 Task: Search for emails from a specific sender in your mailbox.
Action: Mouse moved to (267, 10)
Screenshot: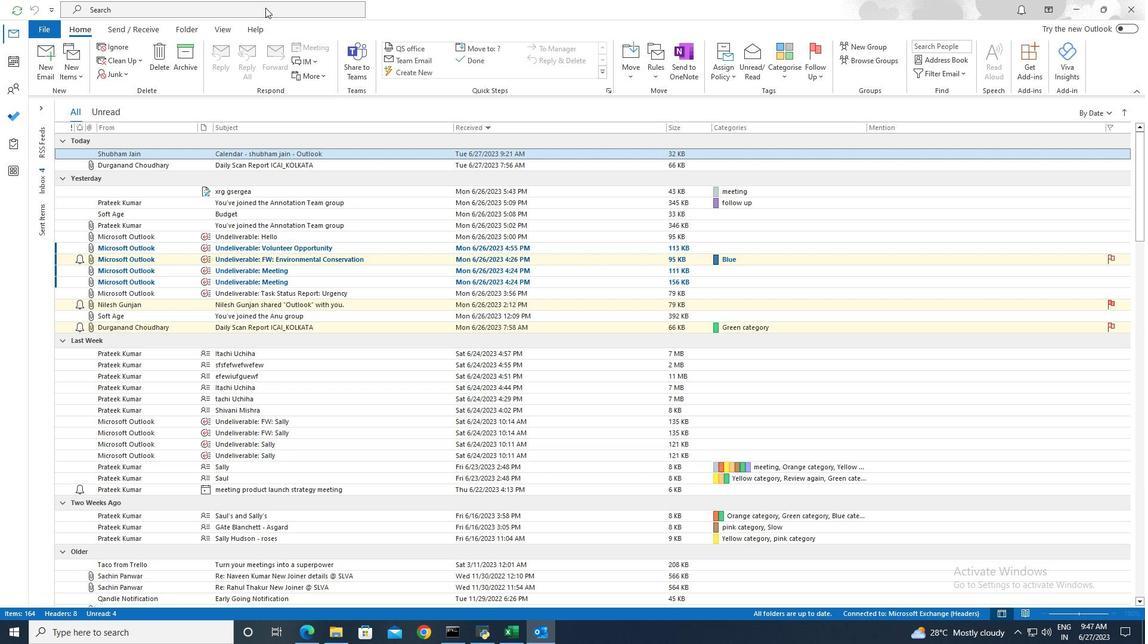 
Action: Mouse pressed left at (267, 10)
Screenshot: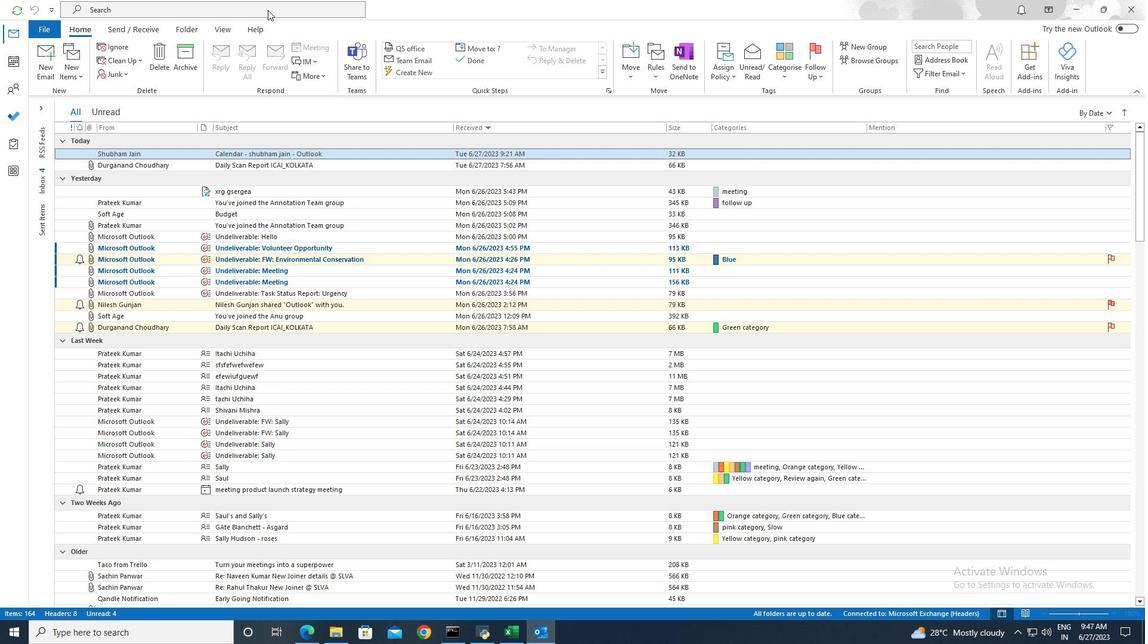 
Action: Mouse moved to (403, 12)
Screenshot: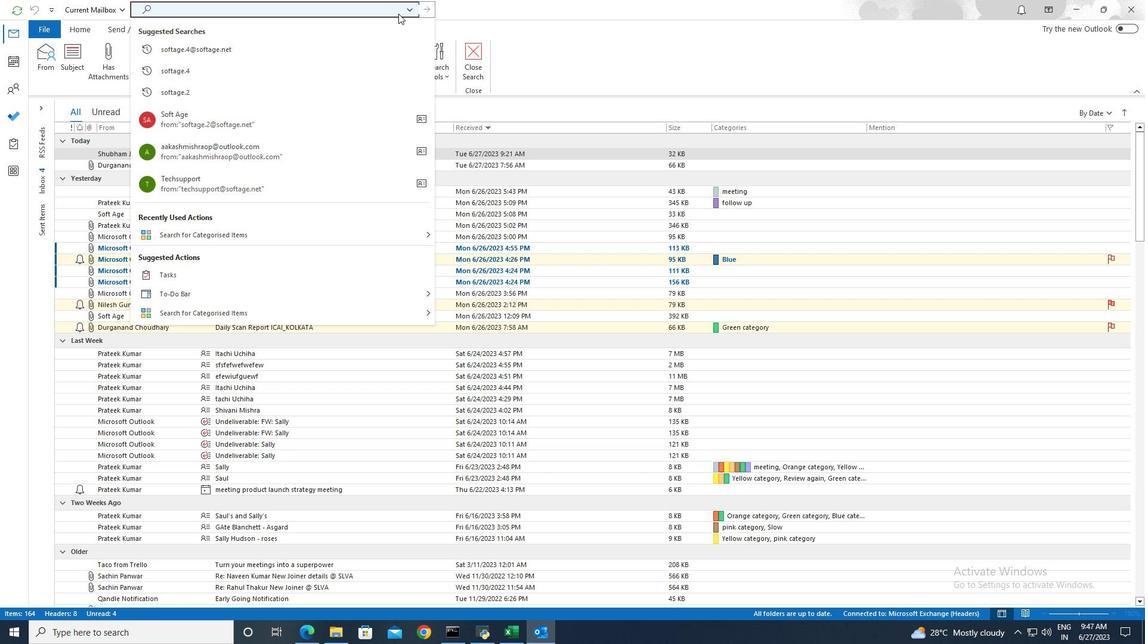 
Action: Mouse pressed left at (403, 12)
Screenshot: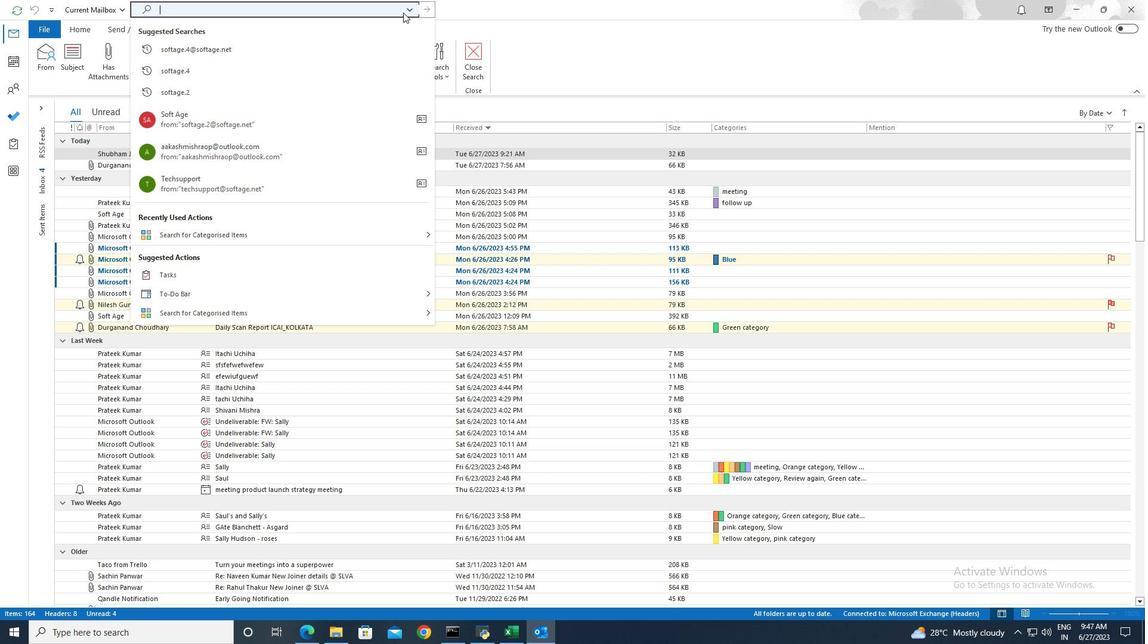 
Action: Mouse moved to (408, 11)
Screenshot: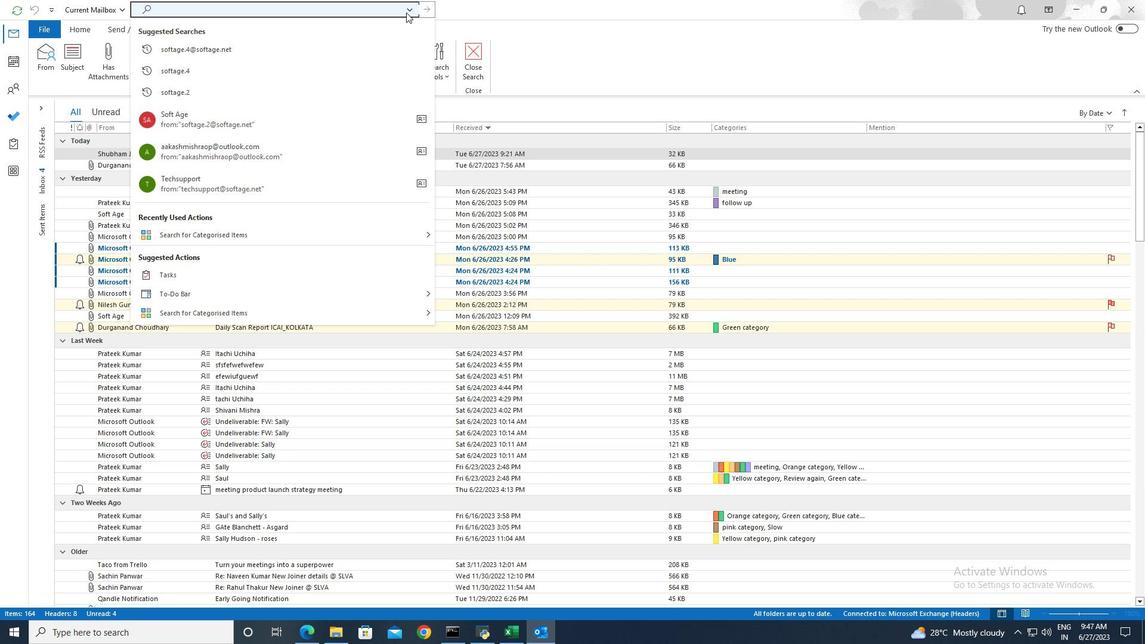 
Action: Mouse pressed left at (408, 11)
Screenshot: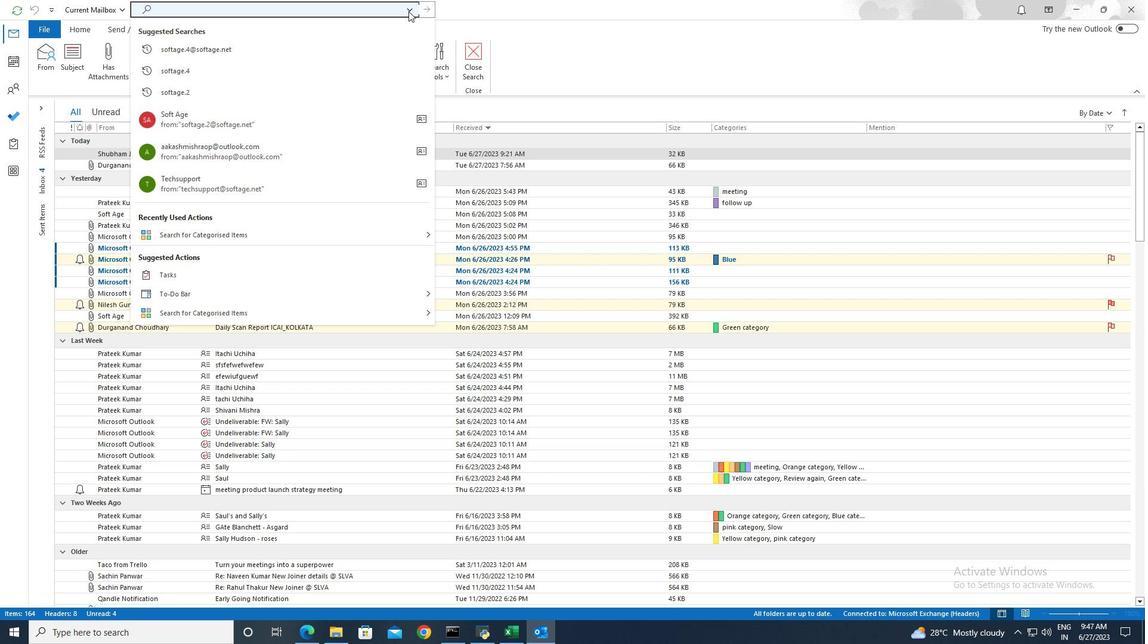 
Action: Mouse moved to (229, 268)
Screenshot: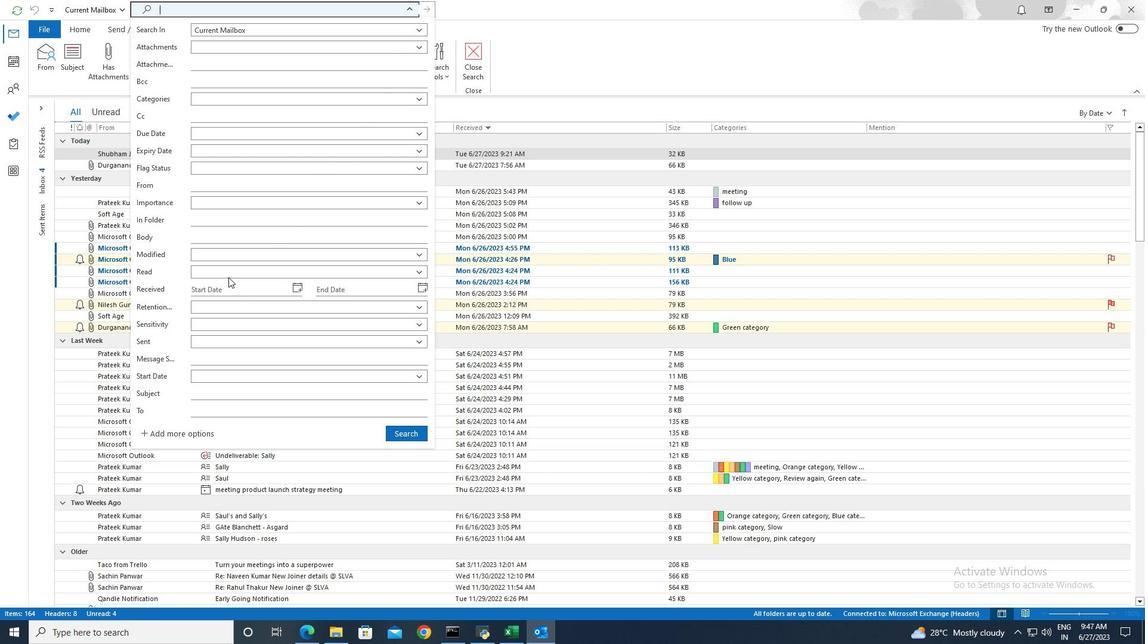 
Action: Mouse pressed left at (229, 268)
Screenshot: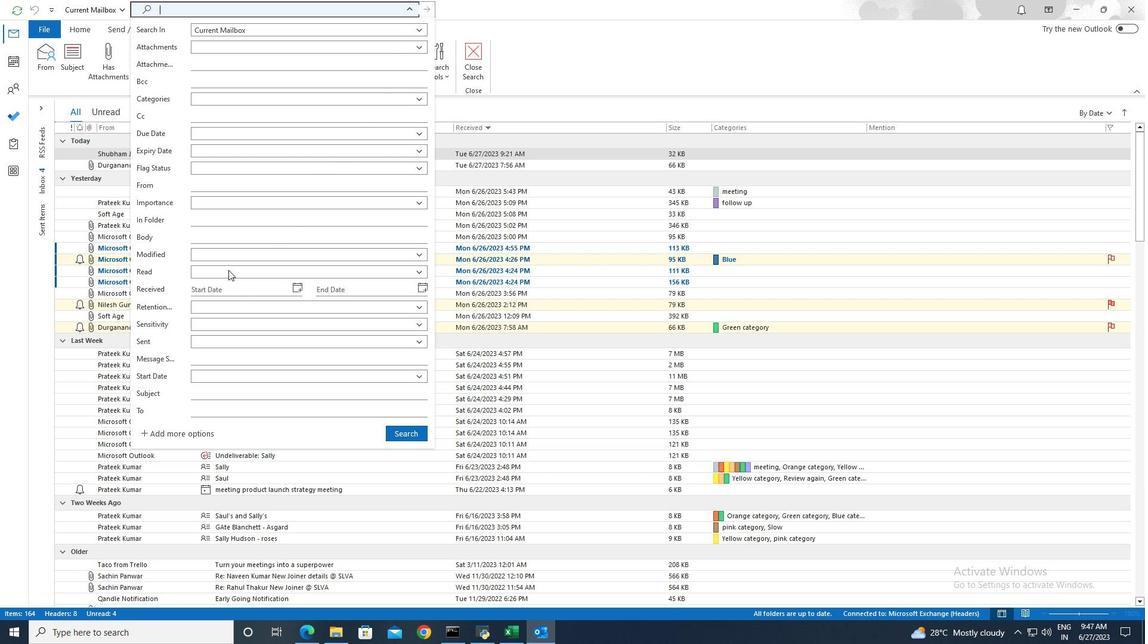 
Action: Mouse moved to (225, 291)
Screenshot: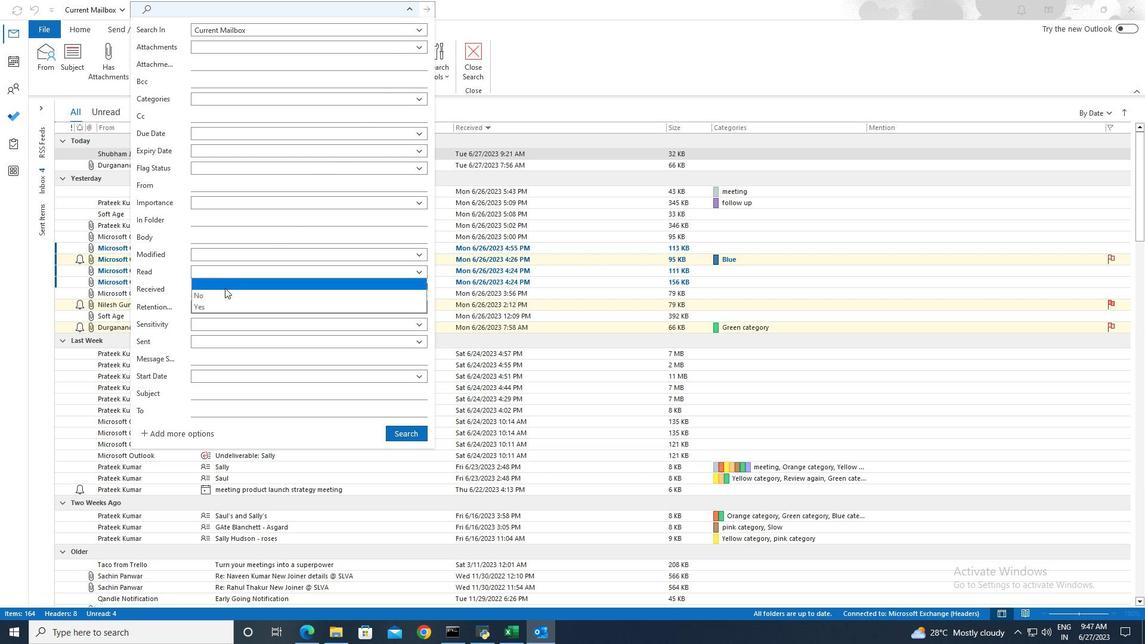 
Action: Mouse pressed left at (225, 291)
Screenshot: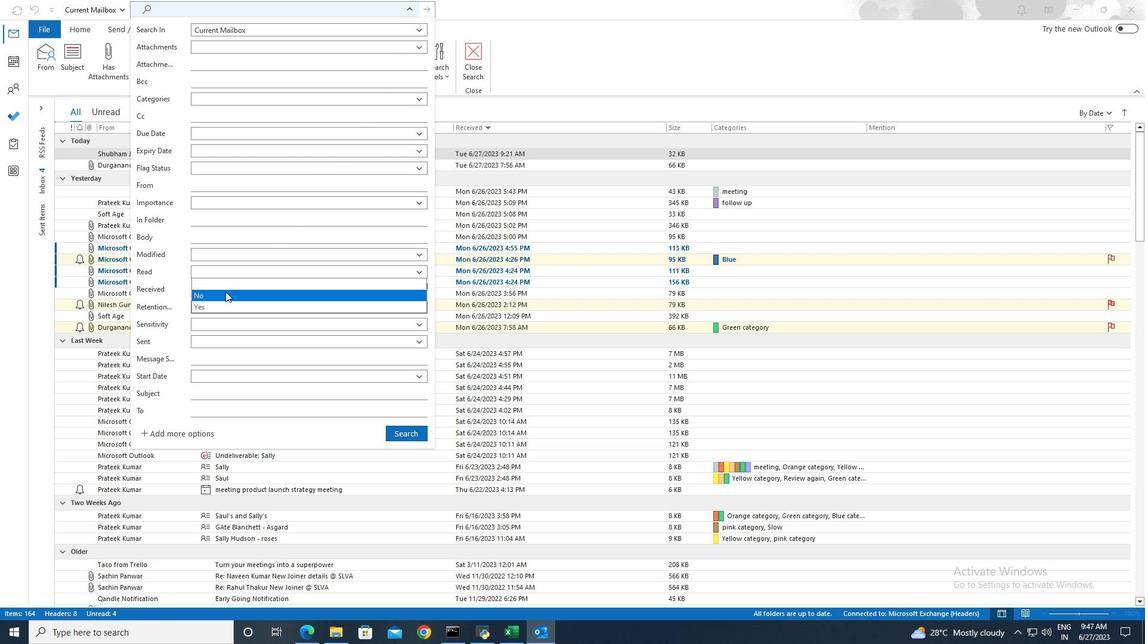 
Action: Mouse moved to (400, 432)
Screenshot: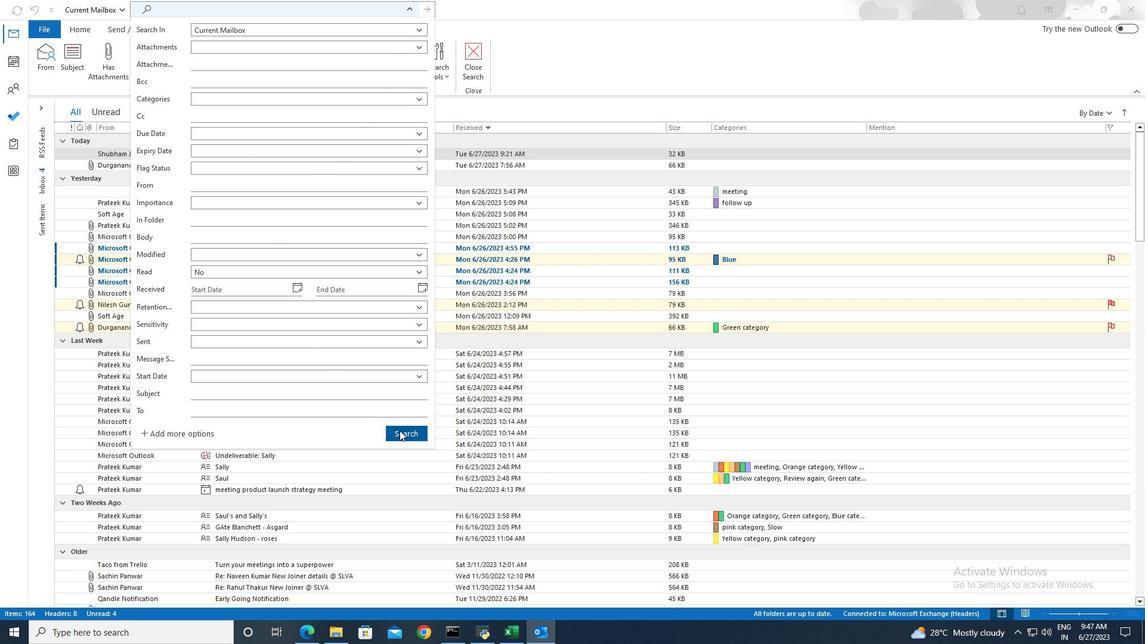 
Action: Mouse pressed left at (400, 432)
Screenshot: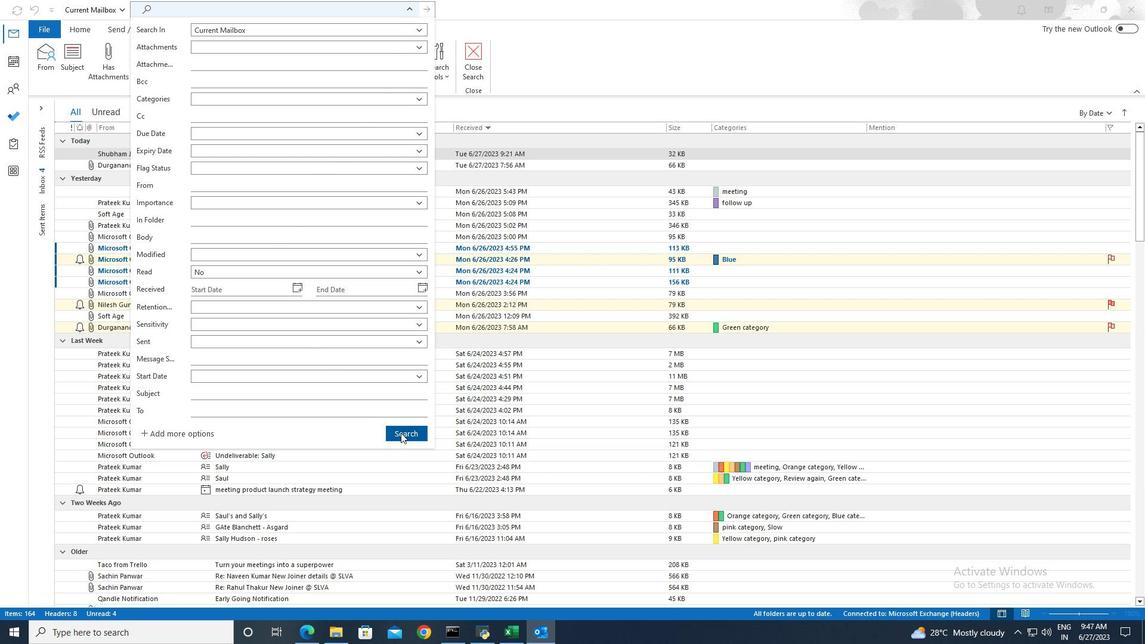 
Action: Mouse moved to (398, 430)
Screenshot: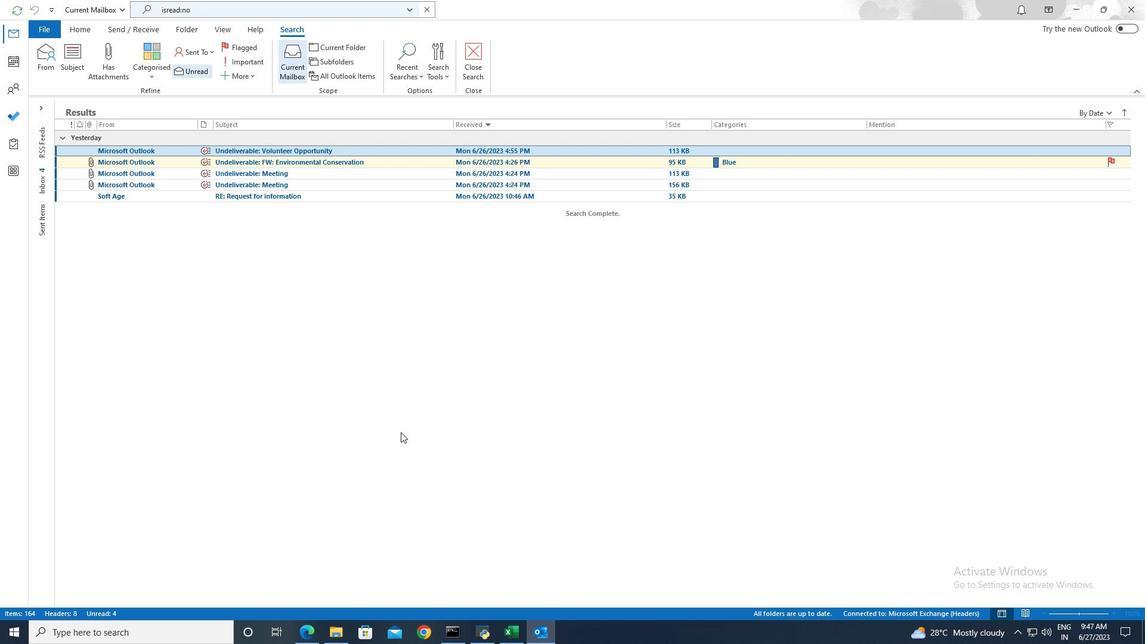 
